 Task: Use the formula "VDB" in spreadsheet "Project portfolio".
Action: Mouse moved to (894, 253)
Screenshot: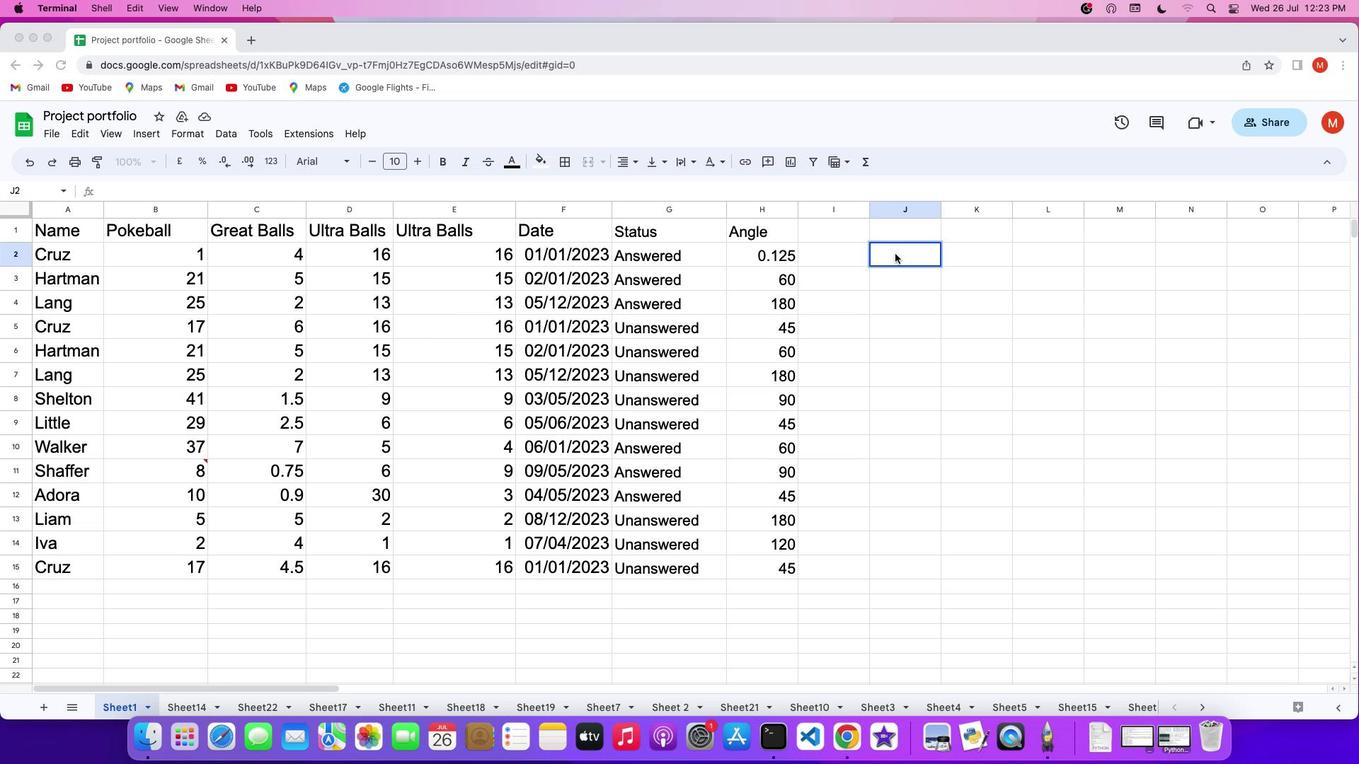 
Action: Mouse pressed left at (894, 253)
Screenshot: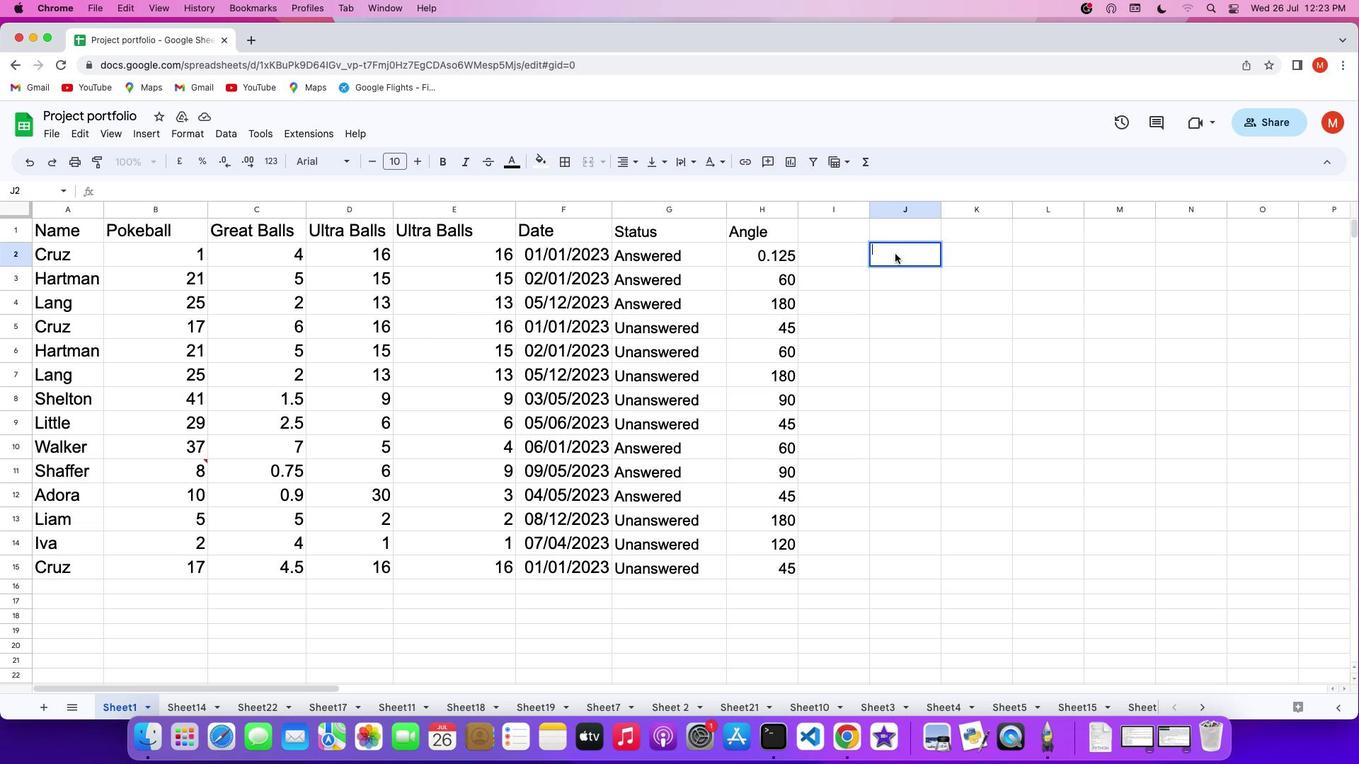 
Action: Mouse pressed left at (894, 253)
Screenshot: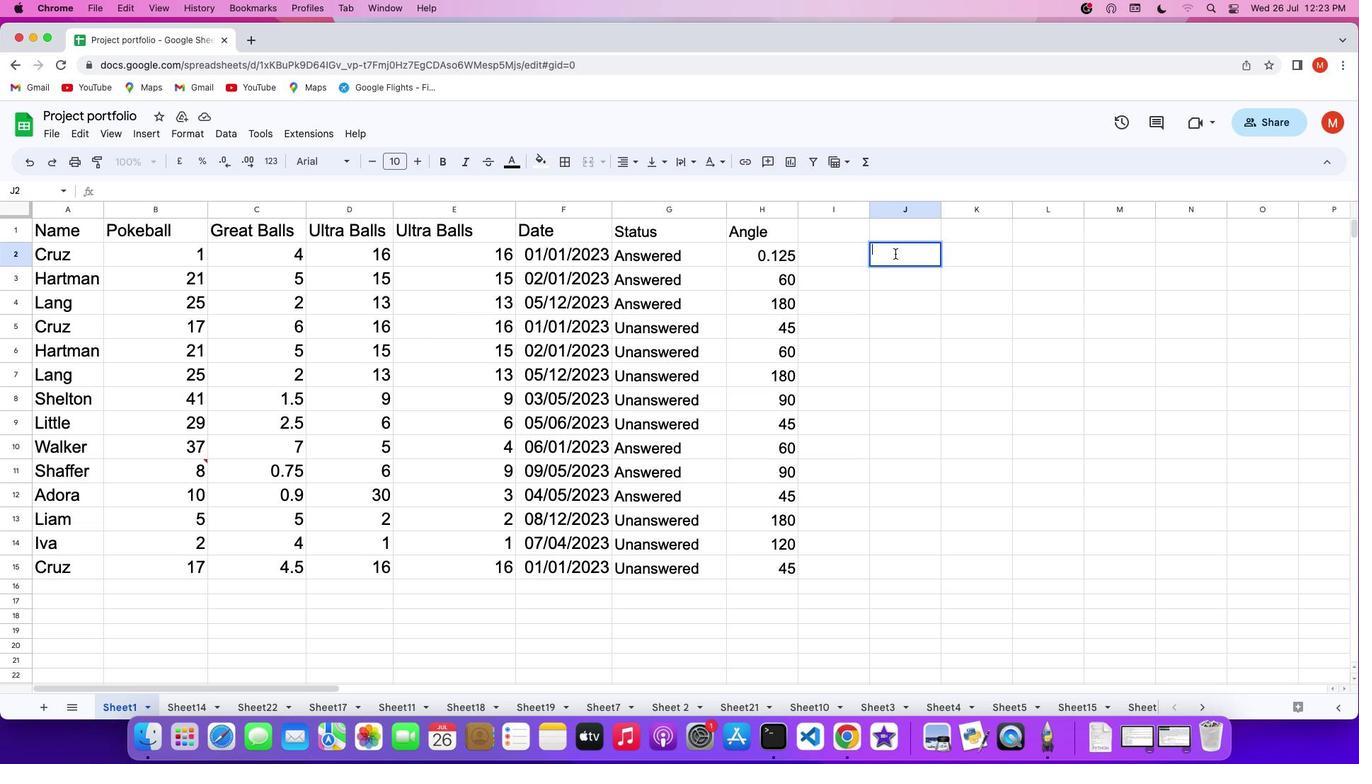 
Action: Key pressed '='
Screenshot: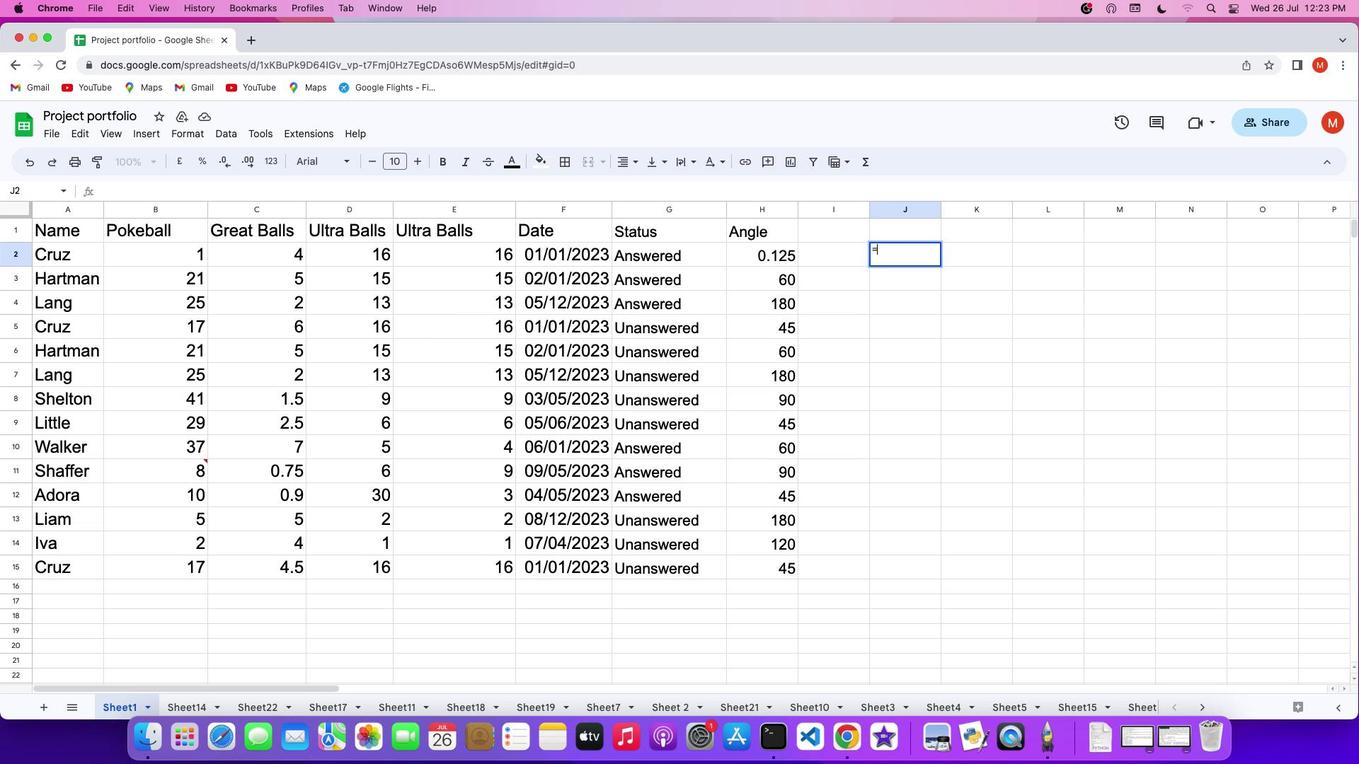 
Action: Mouse moved to (864, 171)
Screenshot: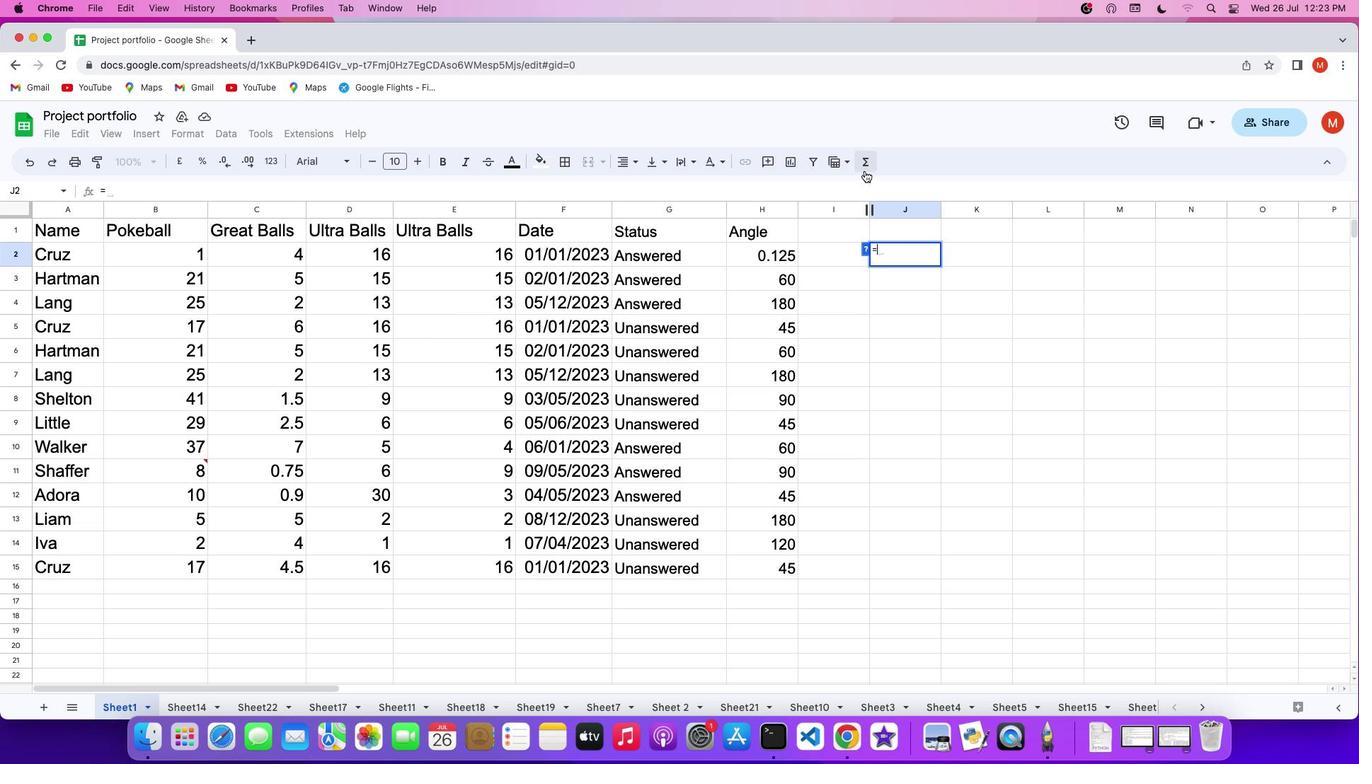 
Action: Mouse pressed left at (864, 171)
Screenshot: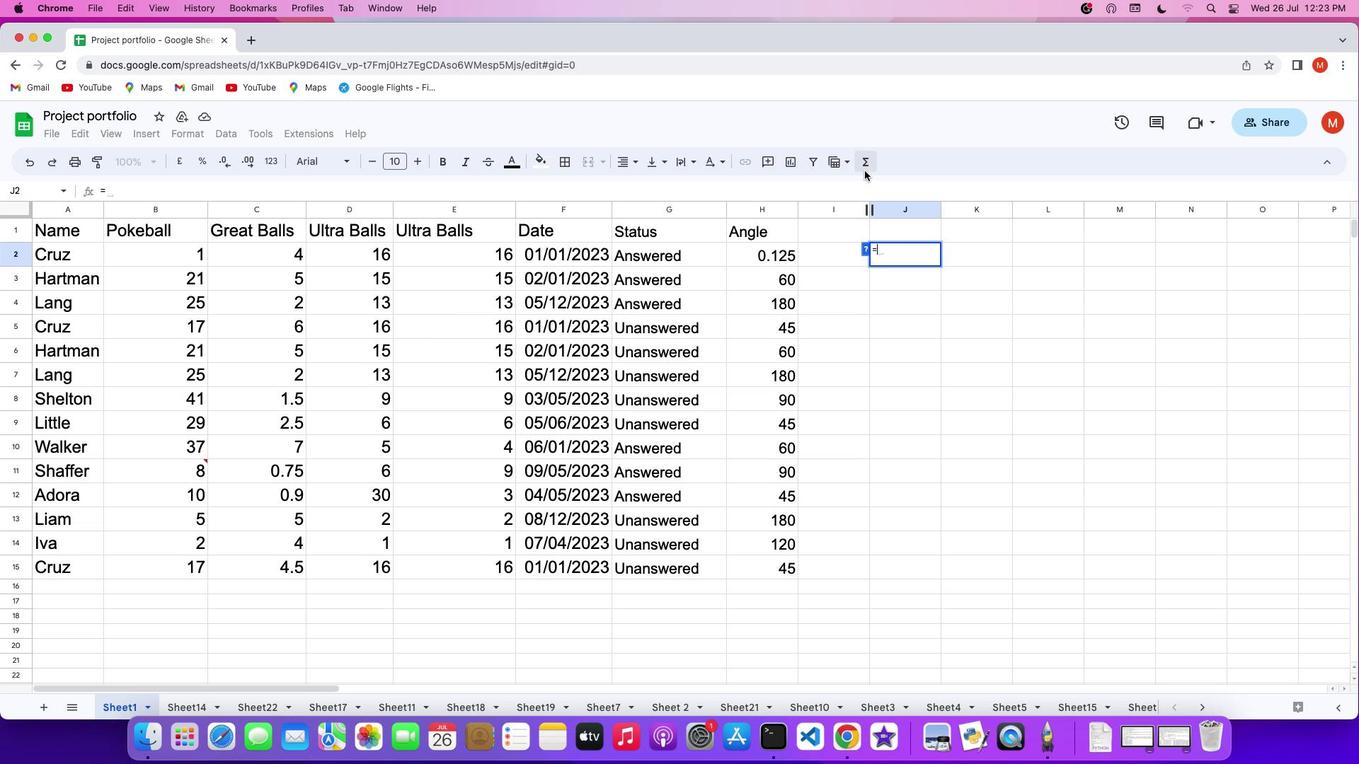 
Action: Mouse moved to (1079, 657)
Screenshot: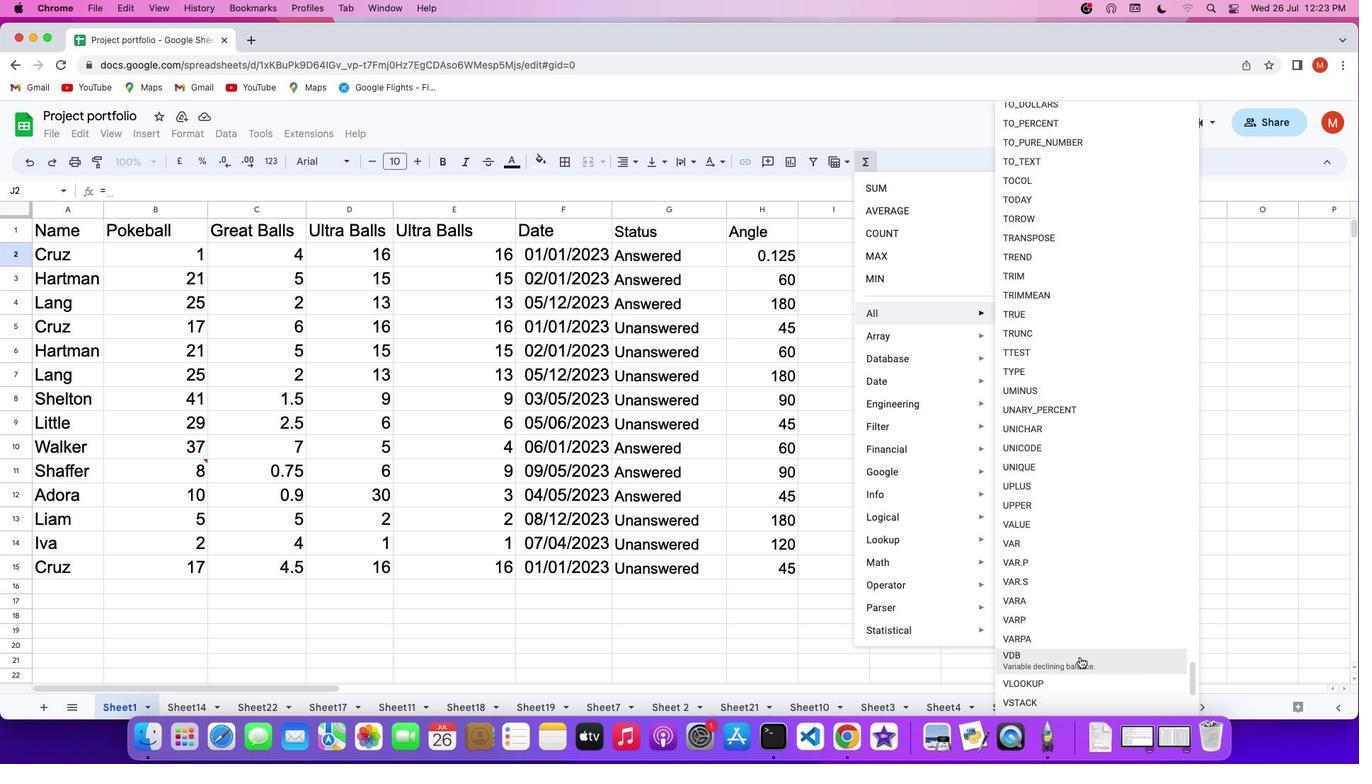 
Action: Mouse pressed left at (1079, 657)
Screenshot: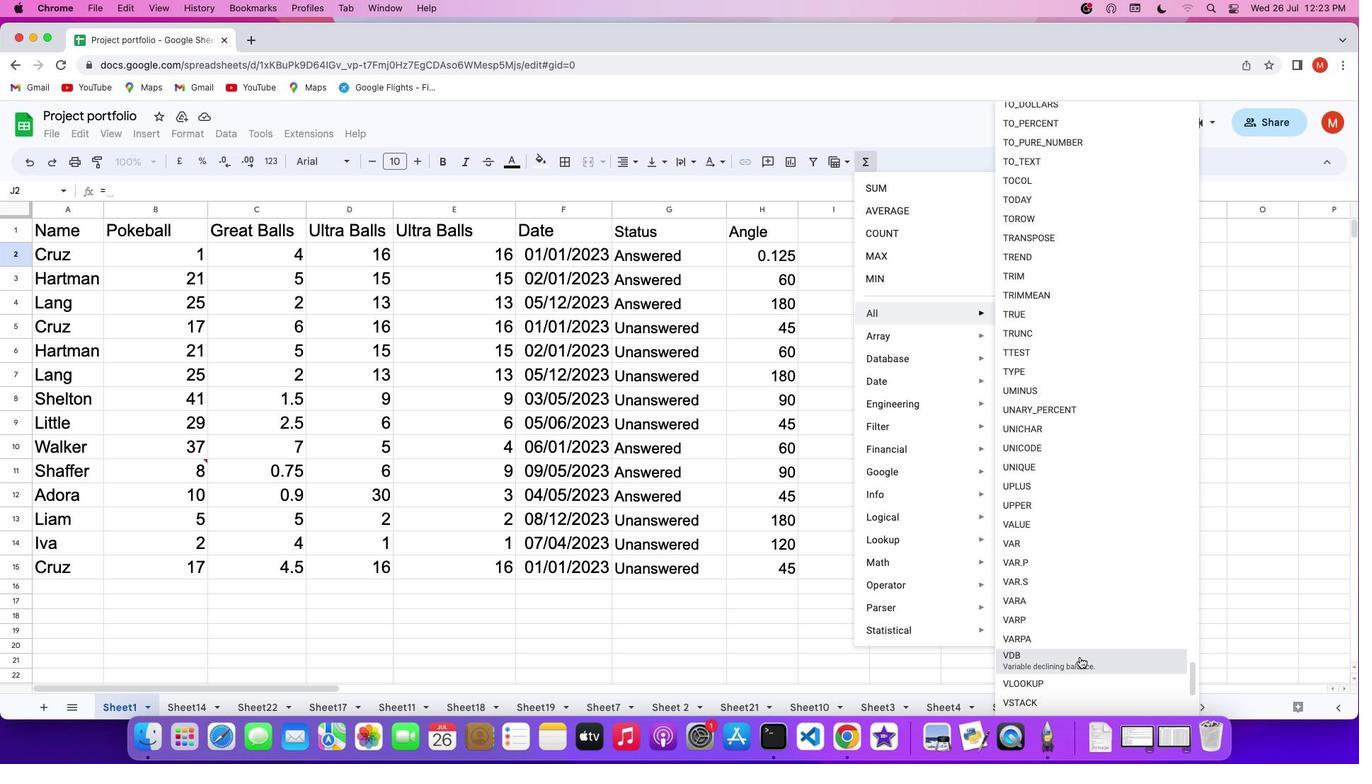 
Action: Mouse moved to (1074, 651)
Screenshot: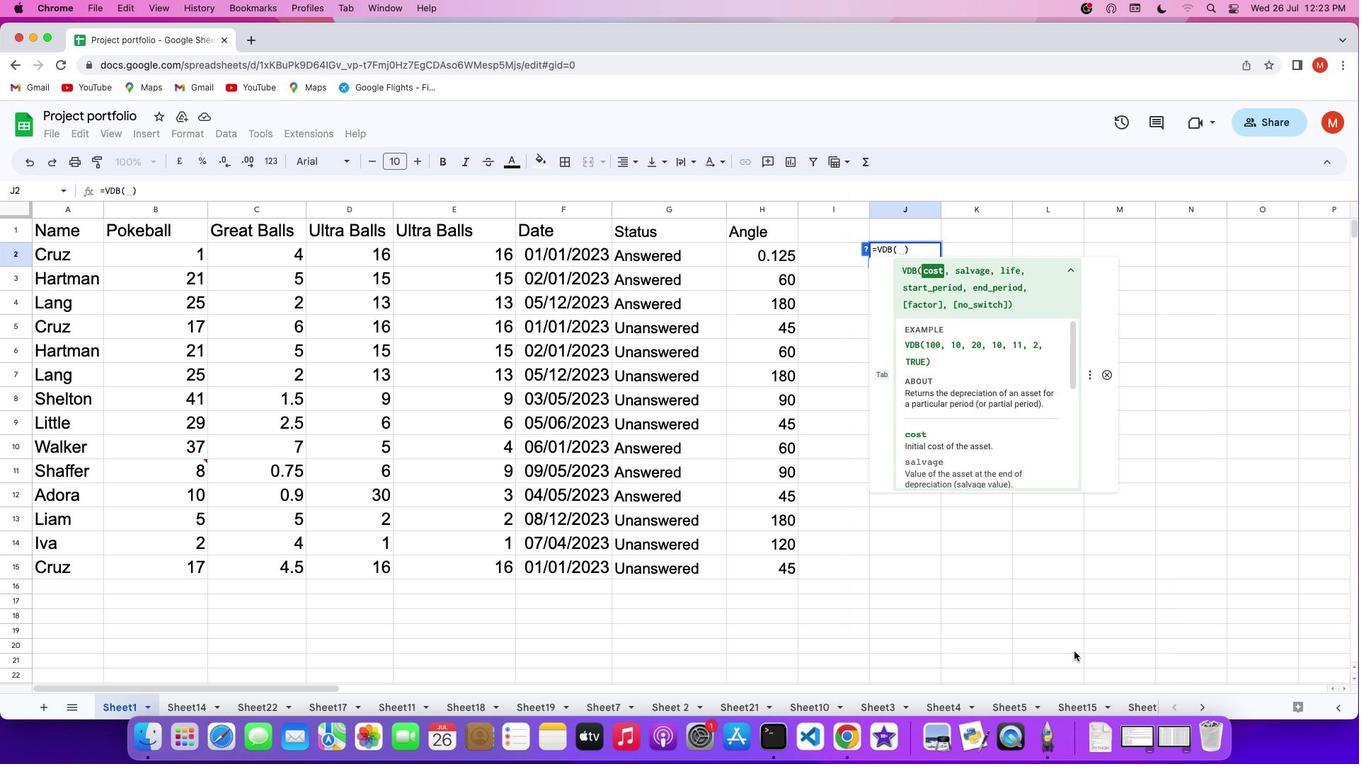 
Action: Key pressed '1''0''0'',''1''0'',''2''0'',''1''0'',''1''1'',''2'','Key.shift'T''r''u''e'Key.enter
Screenshot: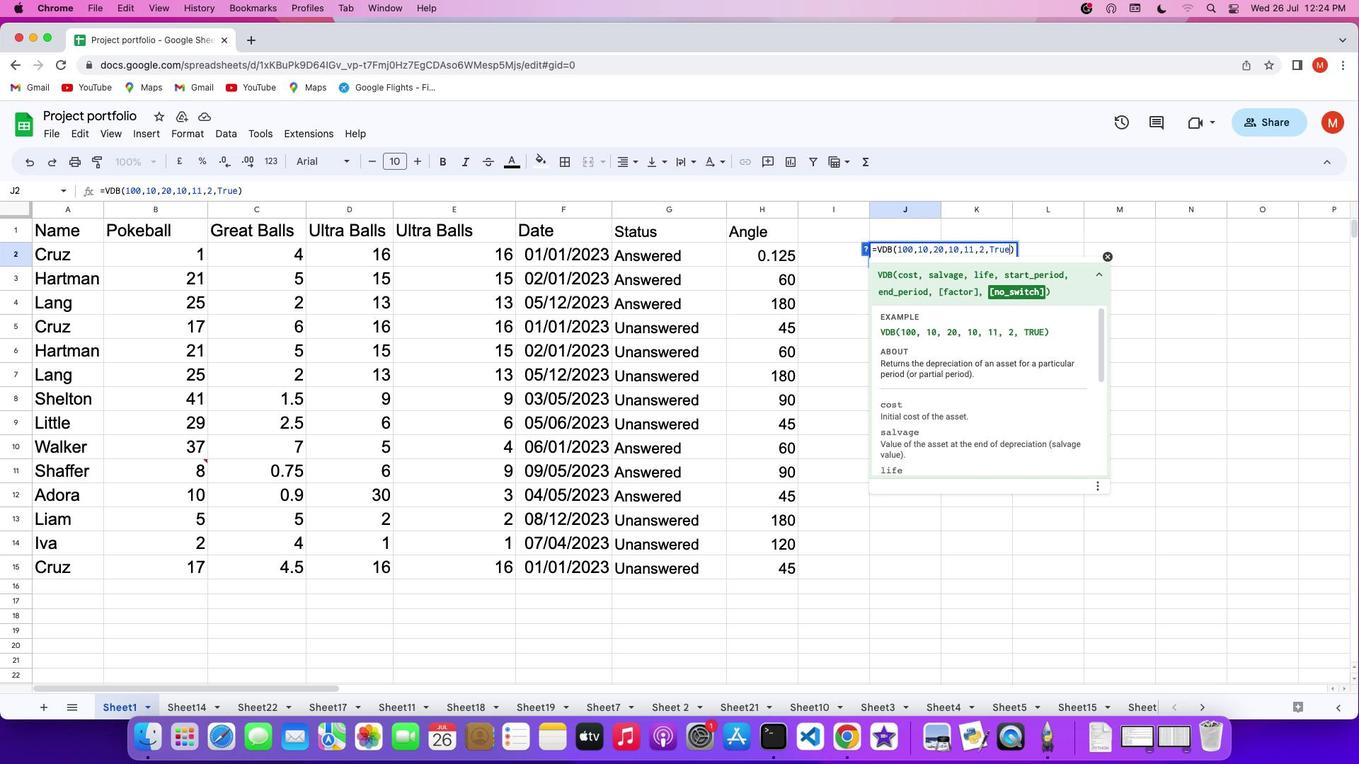 
